 Task: Change the edit mode while creating a new wiki page in the repository "Javascript" to "MediaWiki".
Action: Mouse moved to (1153, 193)
Screenshot: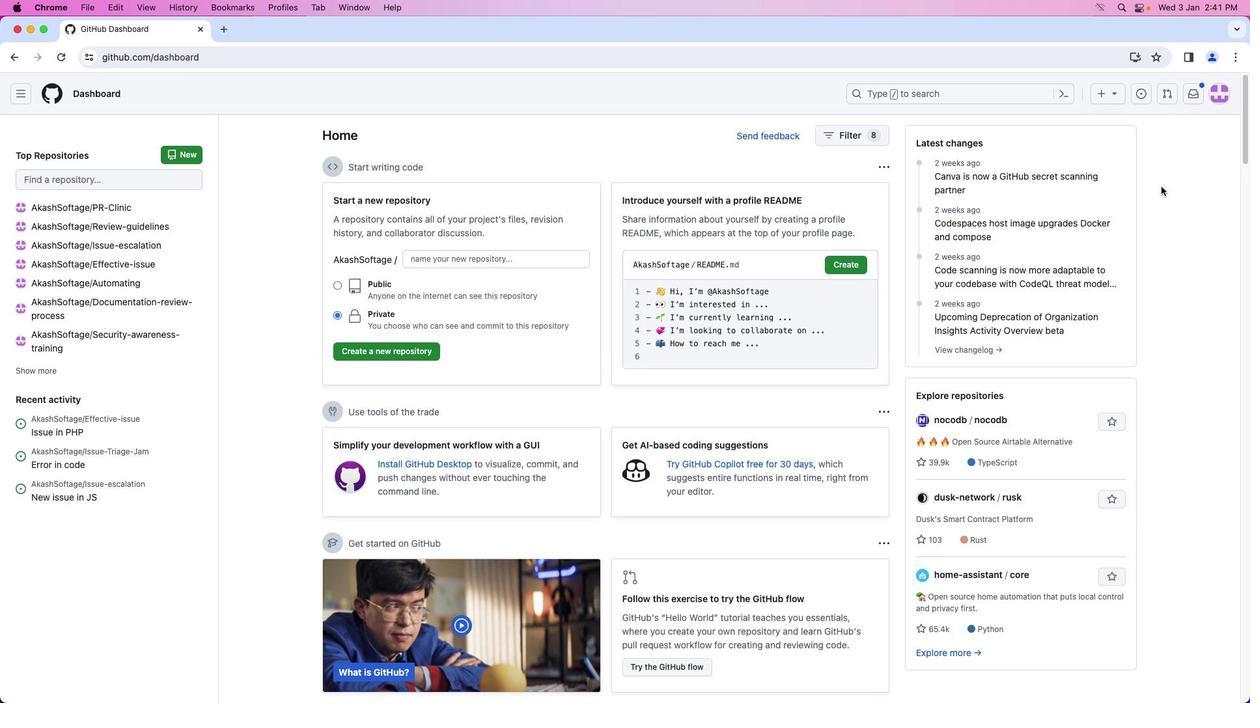 
Action: Mouse pressed left at (1153, 193)
Screenshot: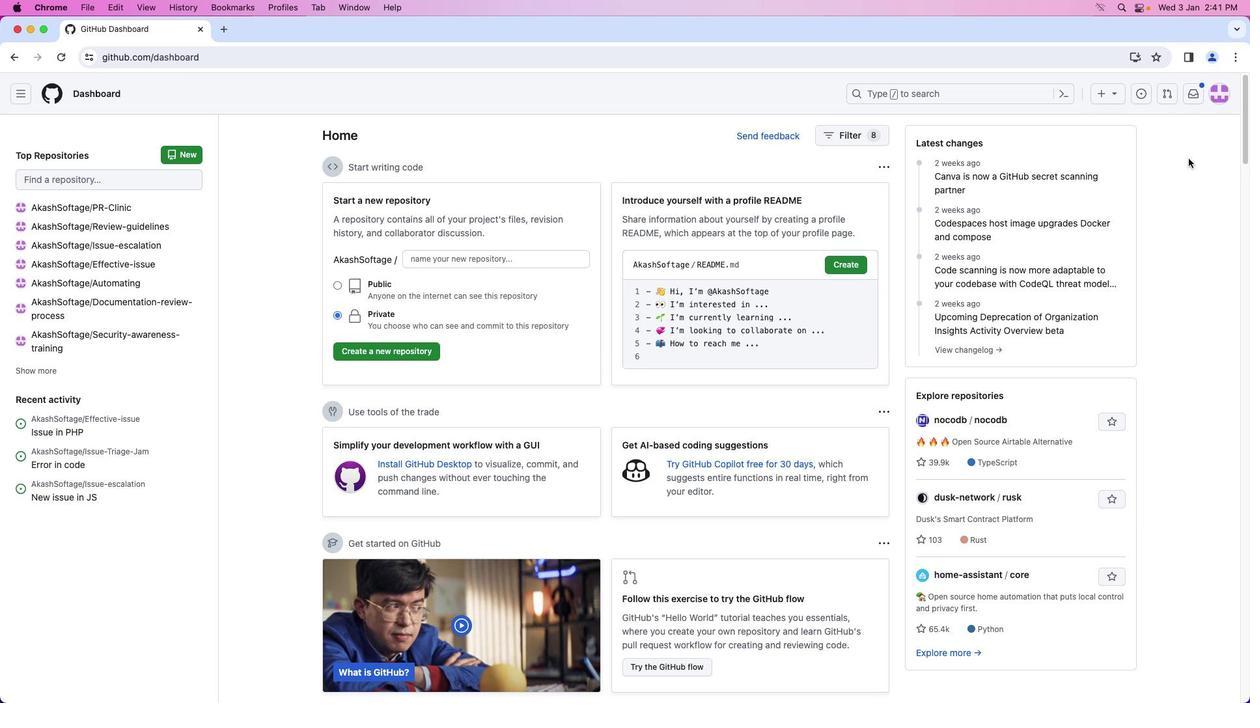 
Action: Mouse moved to (1216, 100)
Screenshot: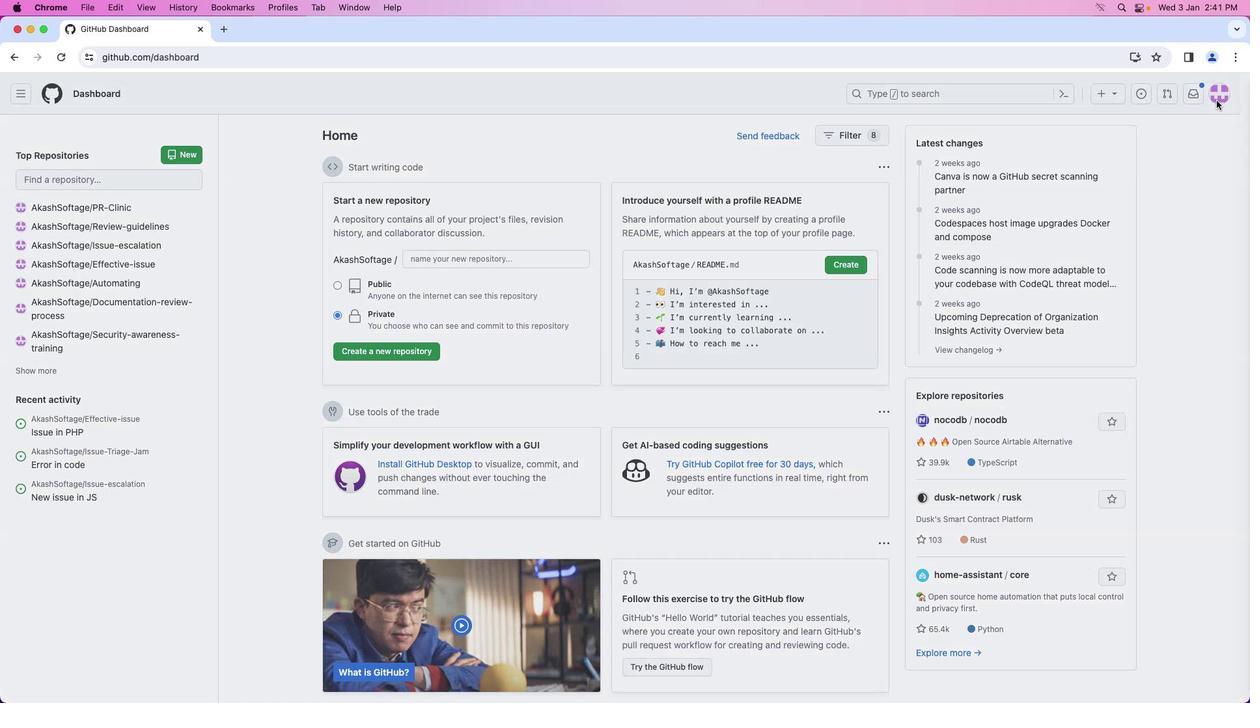 
Action: Mouse pressed left at (1216, 100)
Screenshot: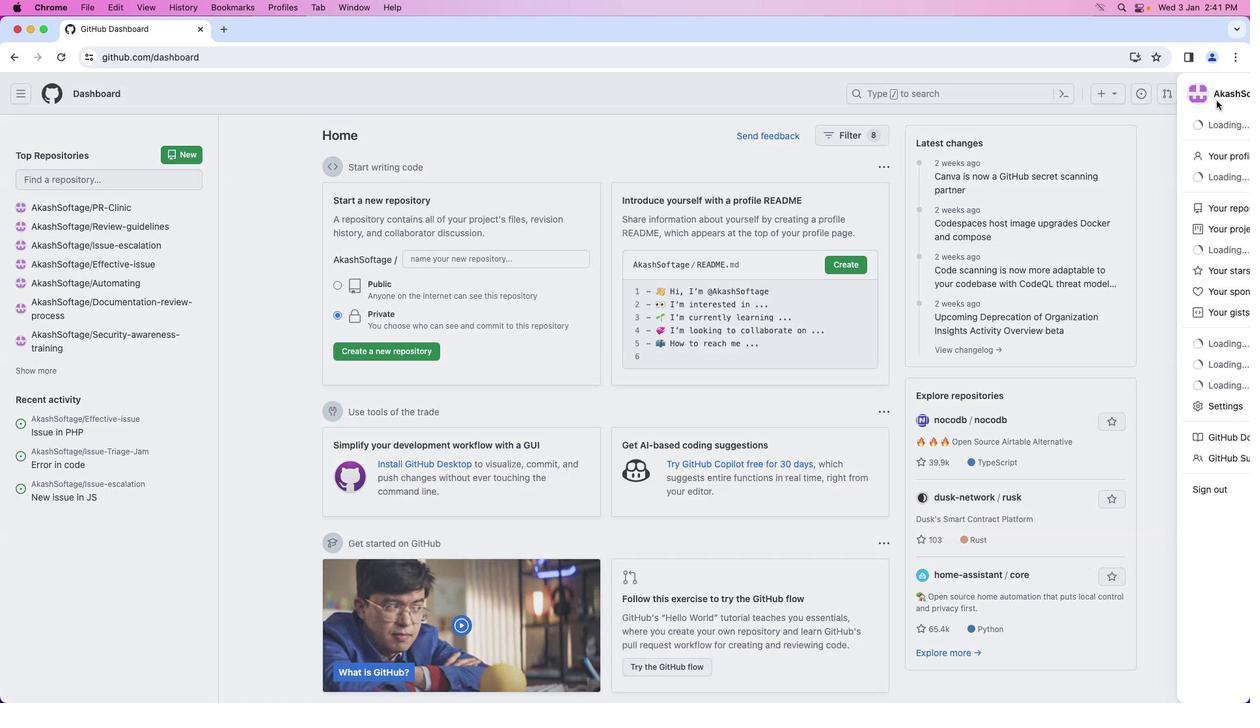 
Action: Mouse moved to (1188, 206)
Screenshot: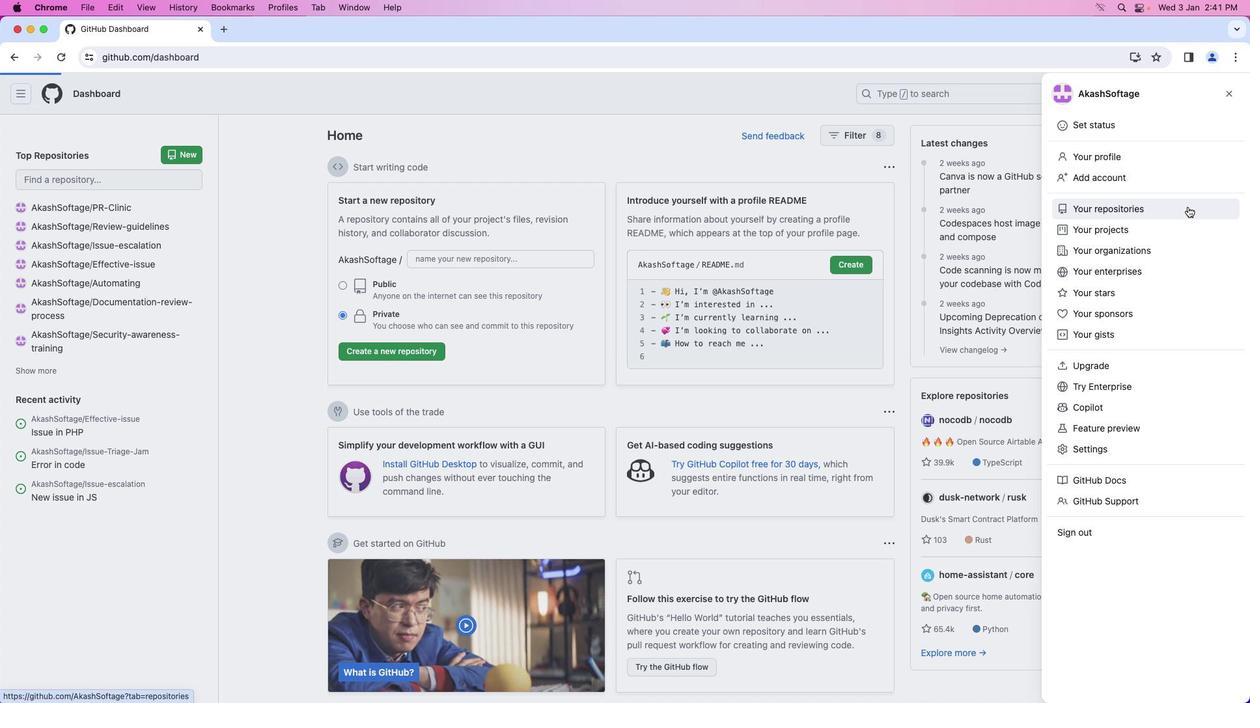 
Action: Mouse pressed left at (1188, 206)
Screenshot: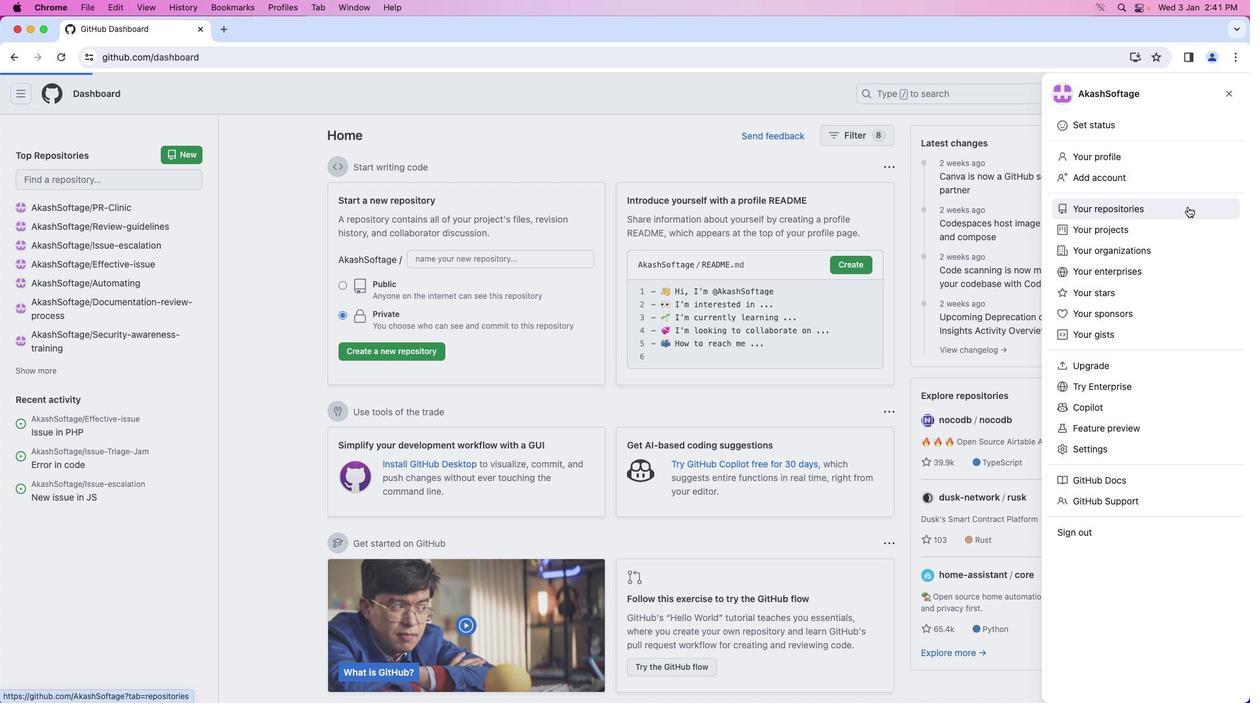 
Action: Mouse moved to (457, 217)
Screenshot: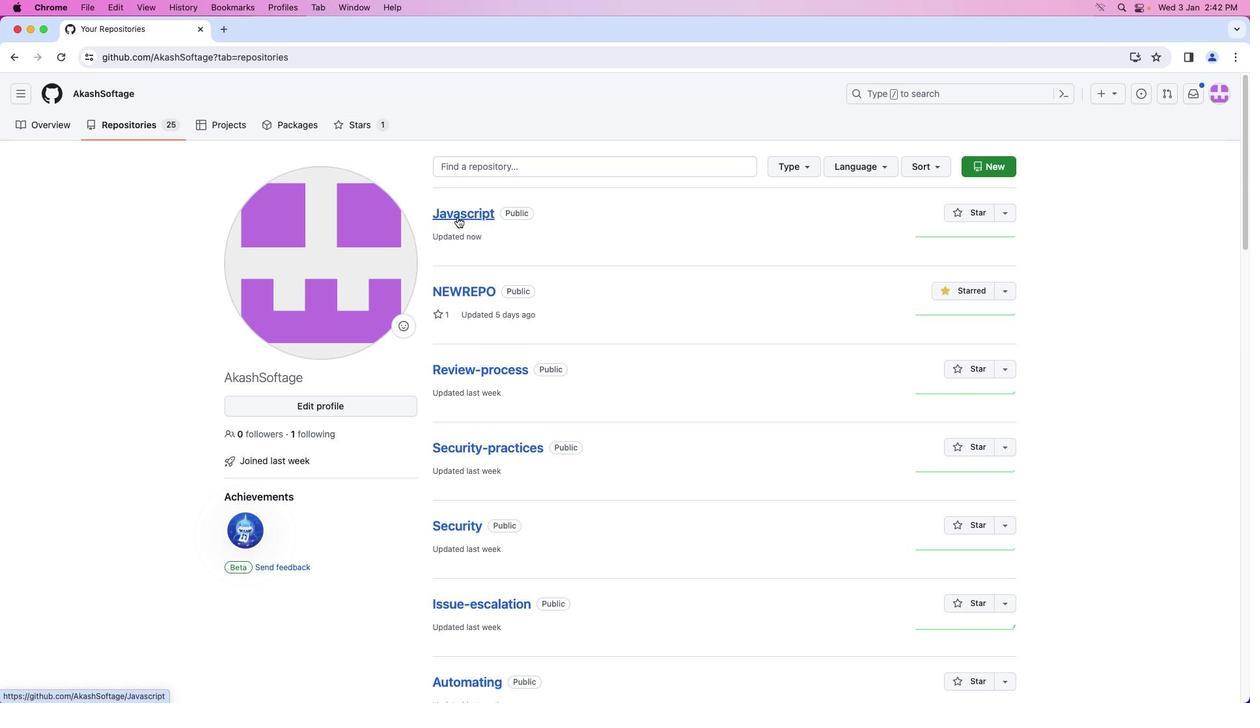 
Action: Mouse pressed left at (457, 217)
Screenshot: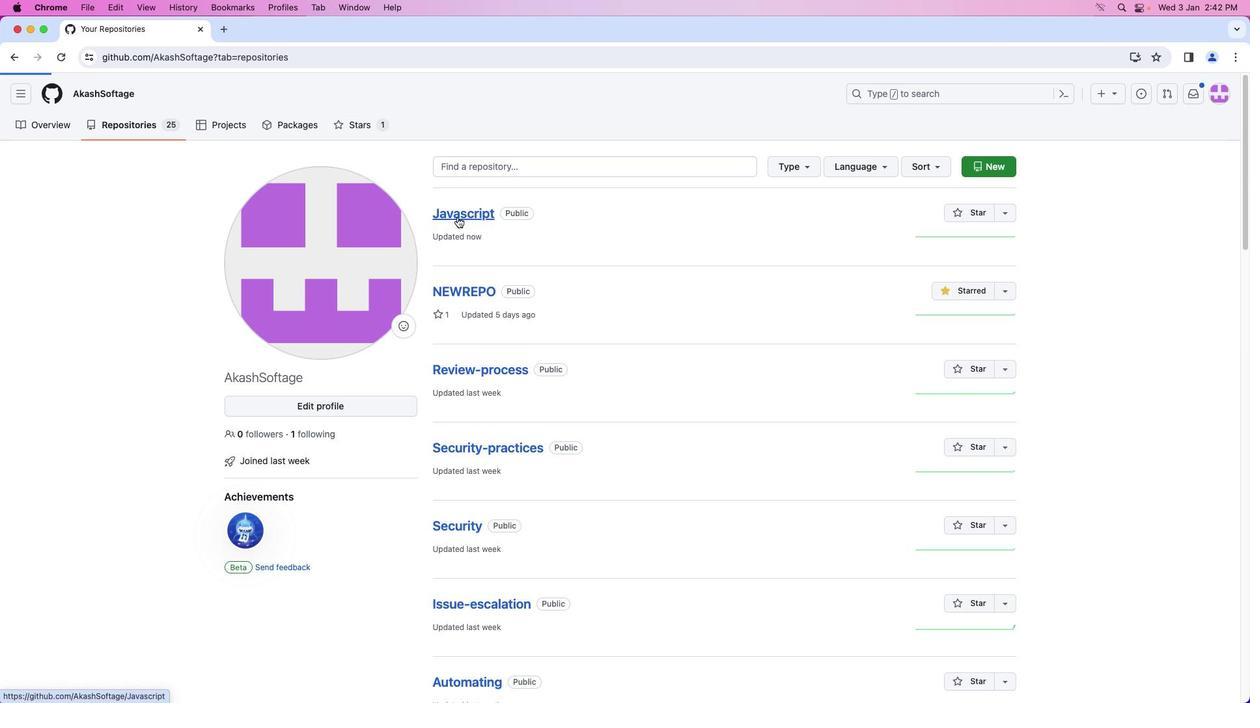 
Action: Mouse moved to (382, 123)
Screenshot: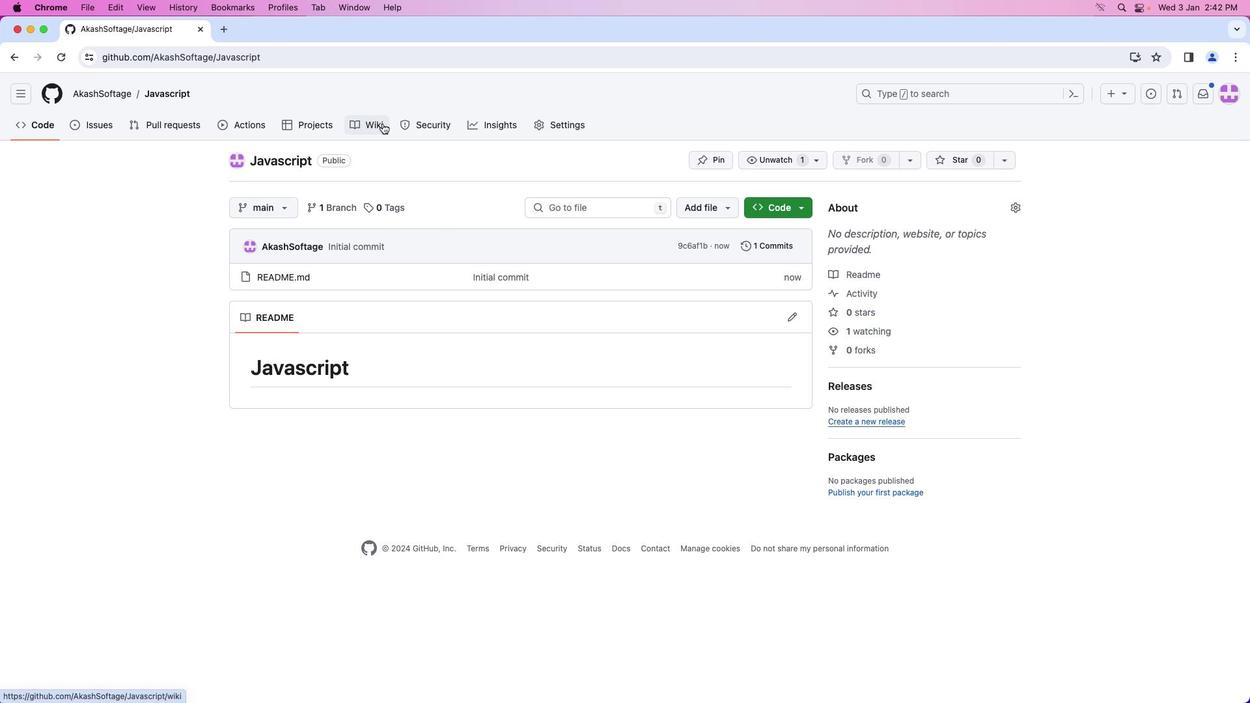 
Action: Mouse pressed left at (382, 123)
Screenshot: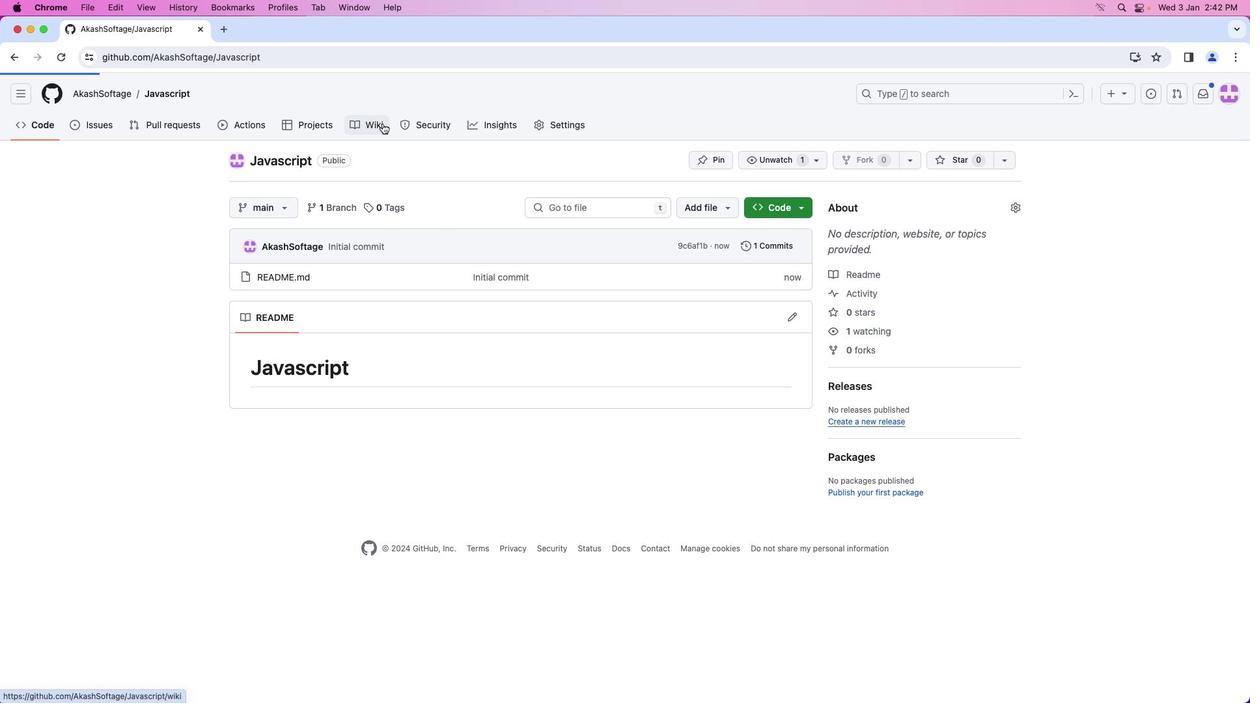 
Action: Mouse moved to (611, 297)
Screenshot: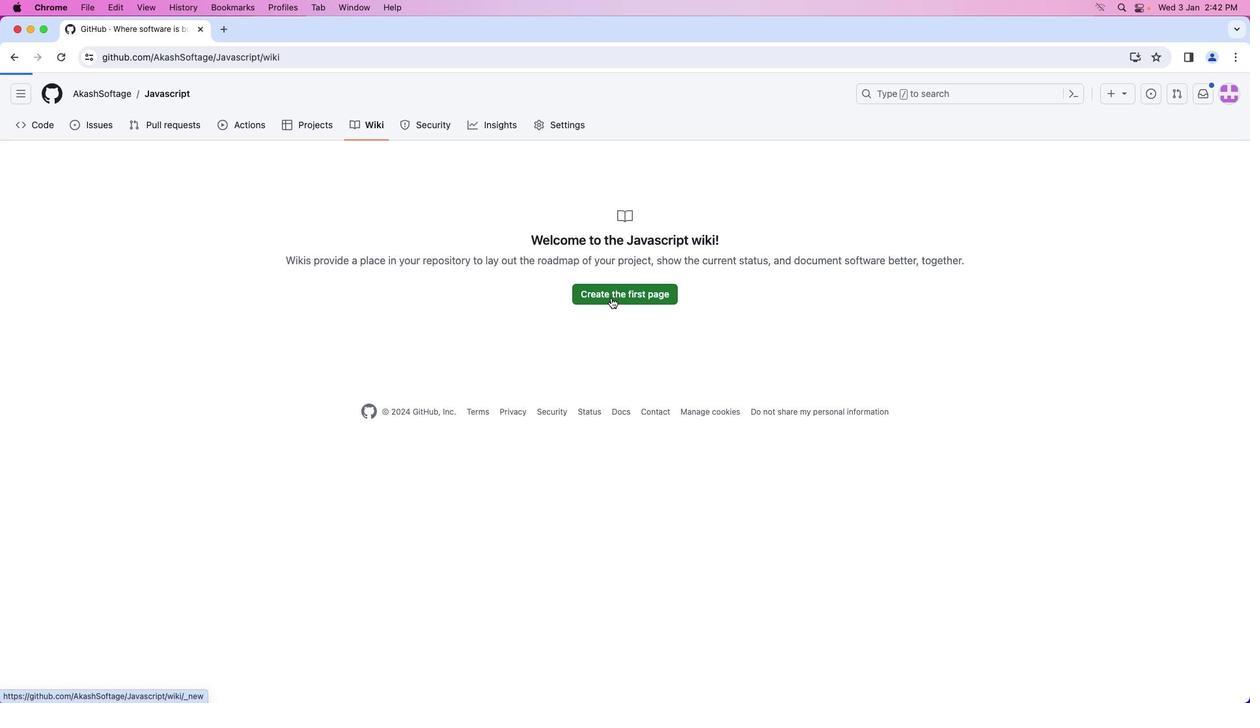 
Action: Mouse pressed left at (611, 297)
Screenshot: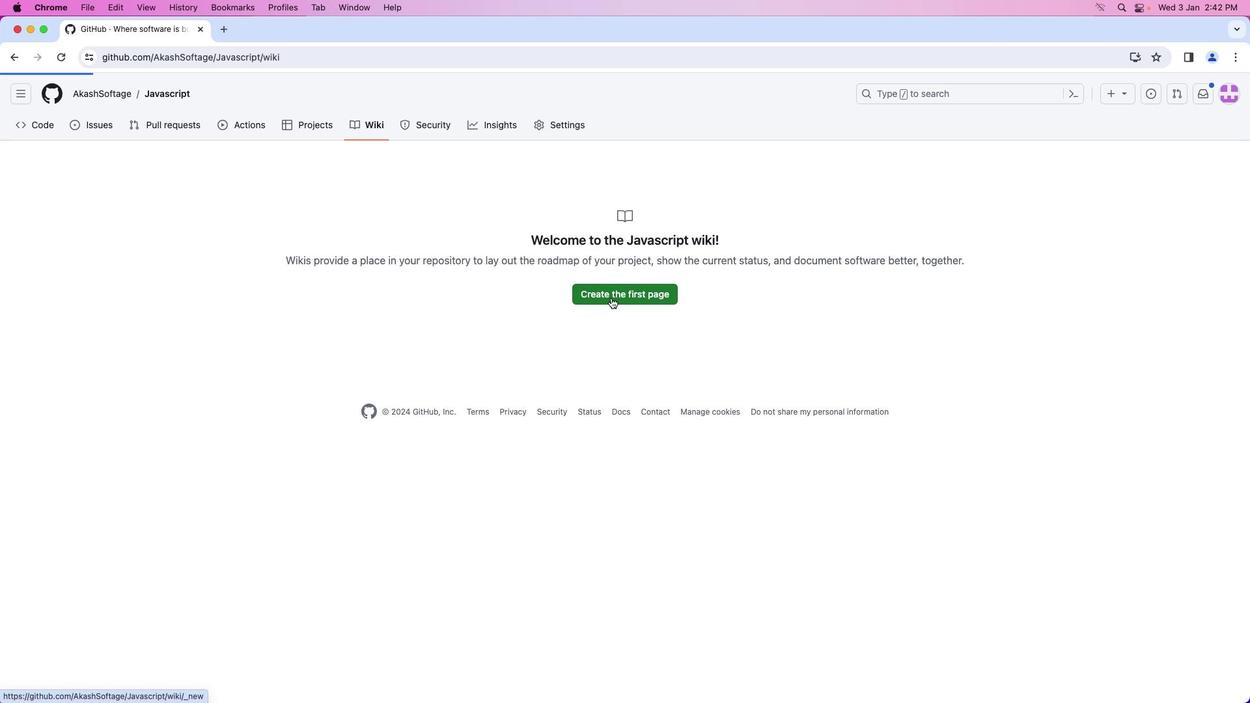 
Action: Mouse moved to (691, 265)
Screenshot: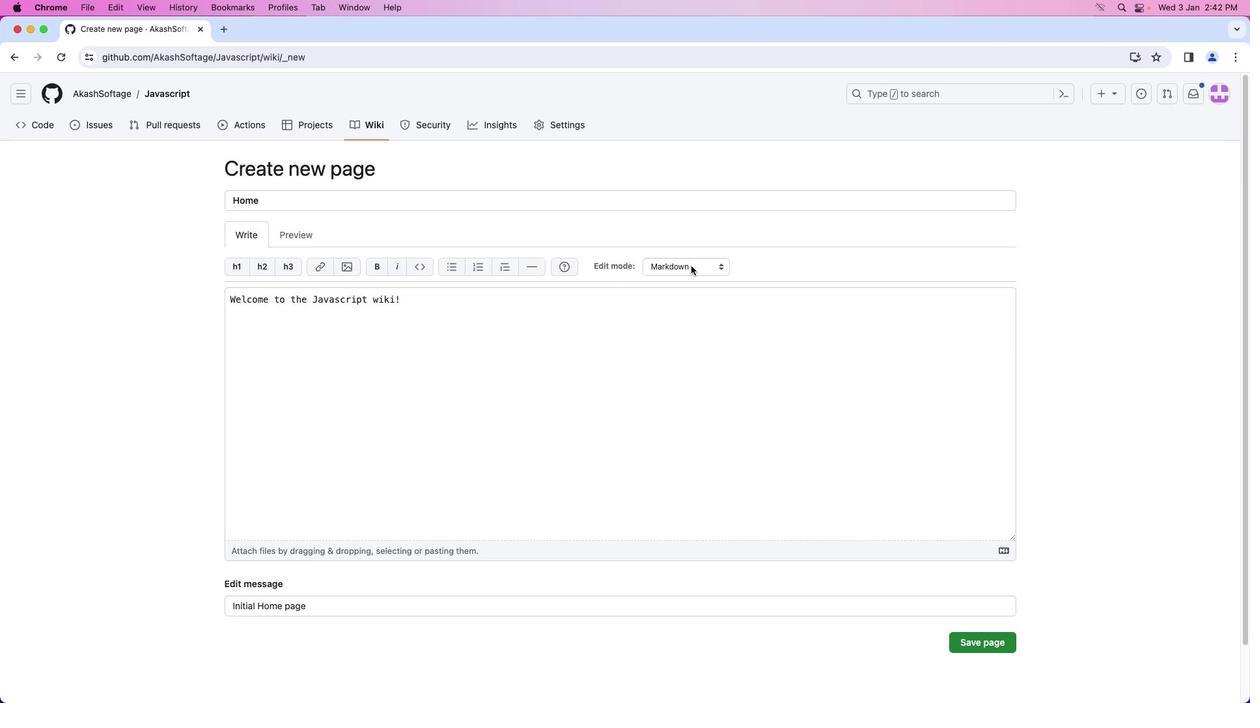 
Action: Mouse pressed left at (691, 265)
Screenshot: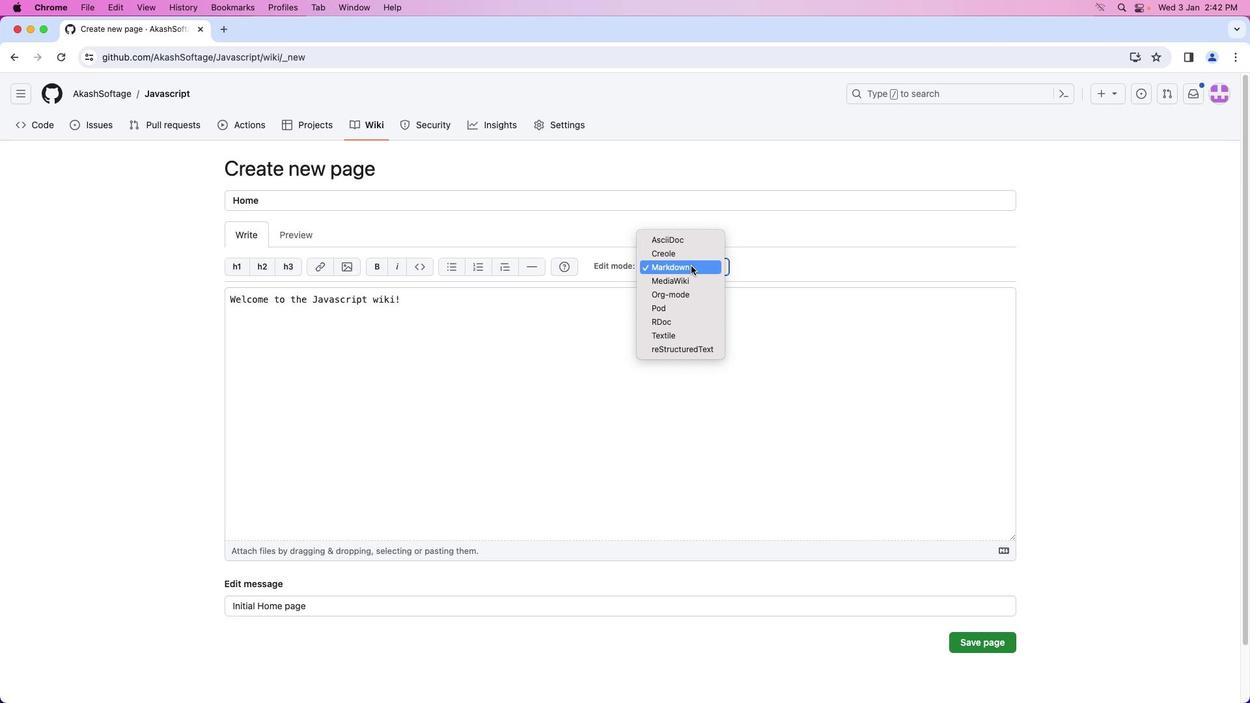 
Action: Mouse moved to (694, 280)
Screenshot: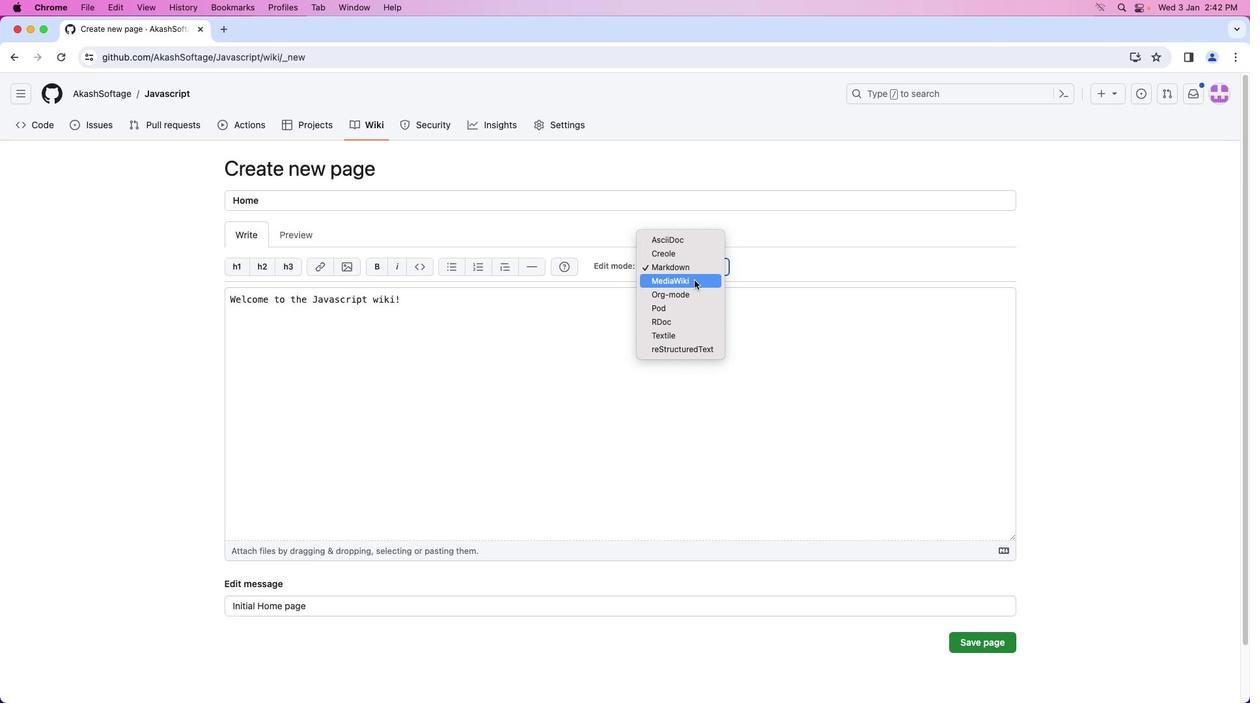 
Action: Mouse pressed left at (694, 280)
Screenshot: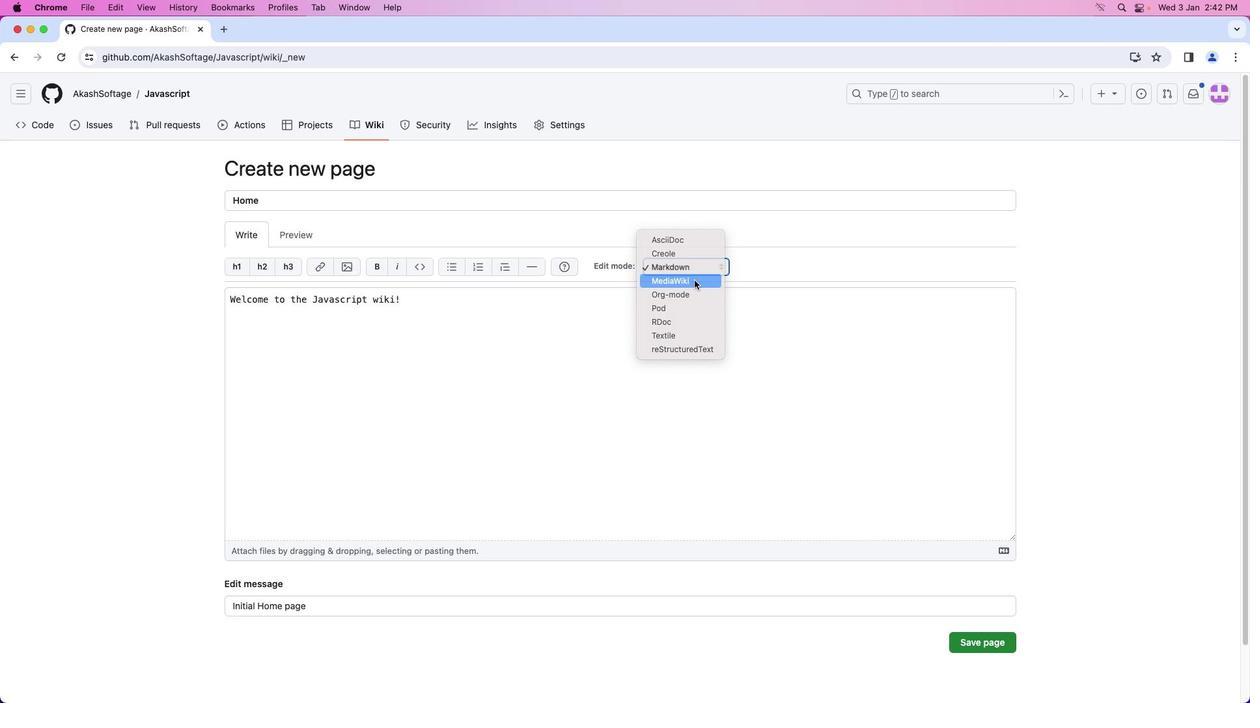 
Action: Mouse moved to (1000, 636)
Screenshot: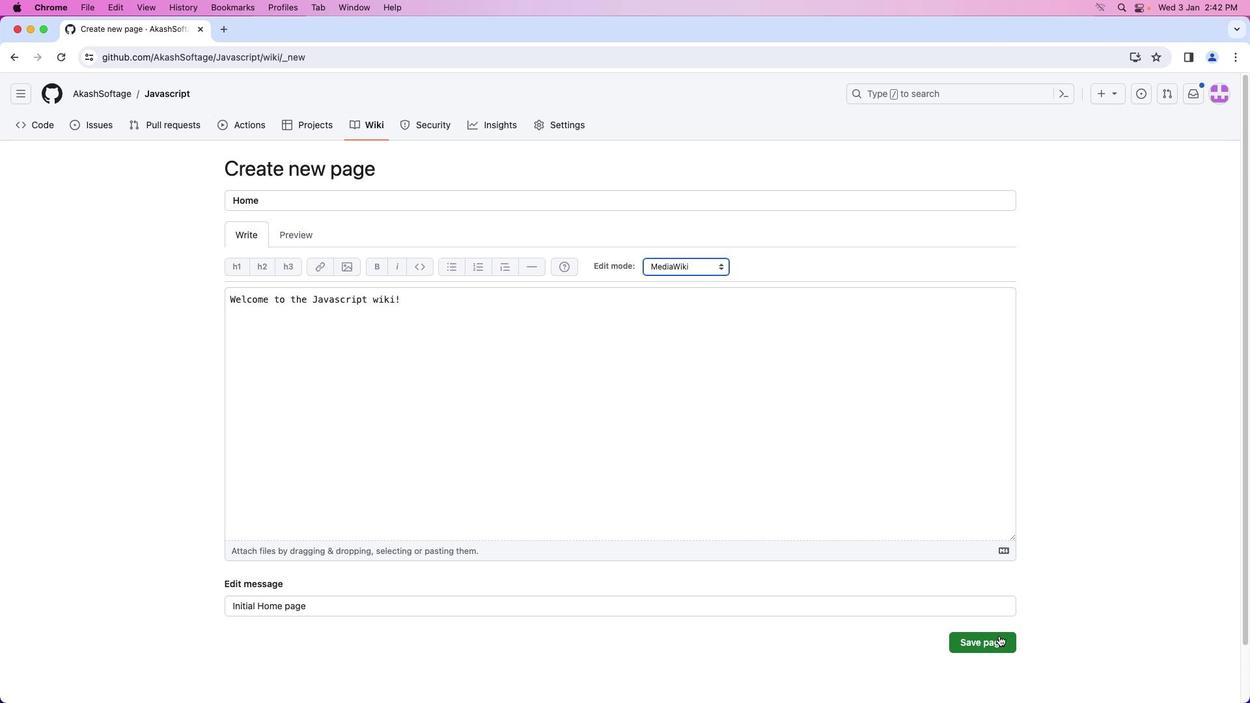 
Action: Mouse pressed left at (1000, 636)
Screenshot: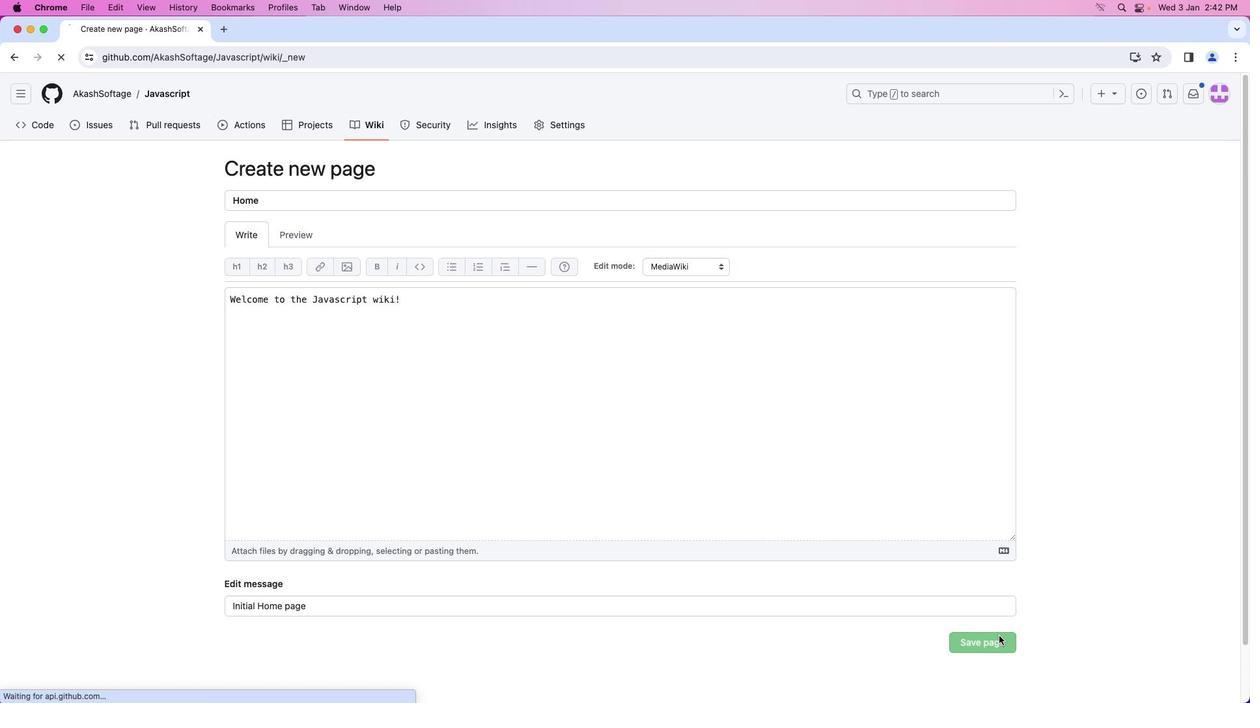 
Action: Mouse moved to (994, 633)
Screenshot: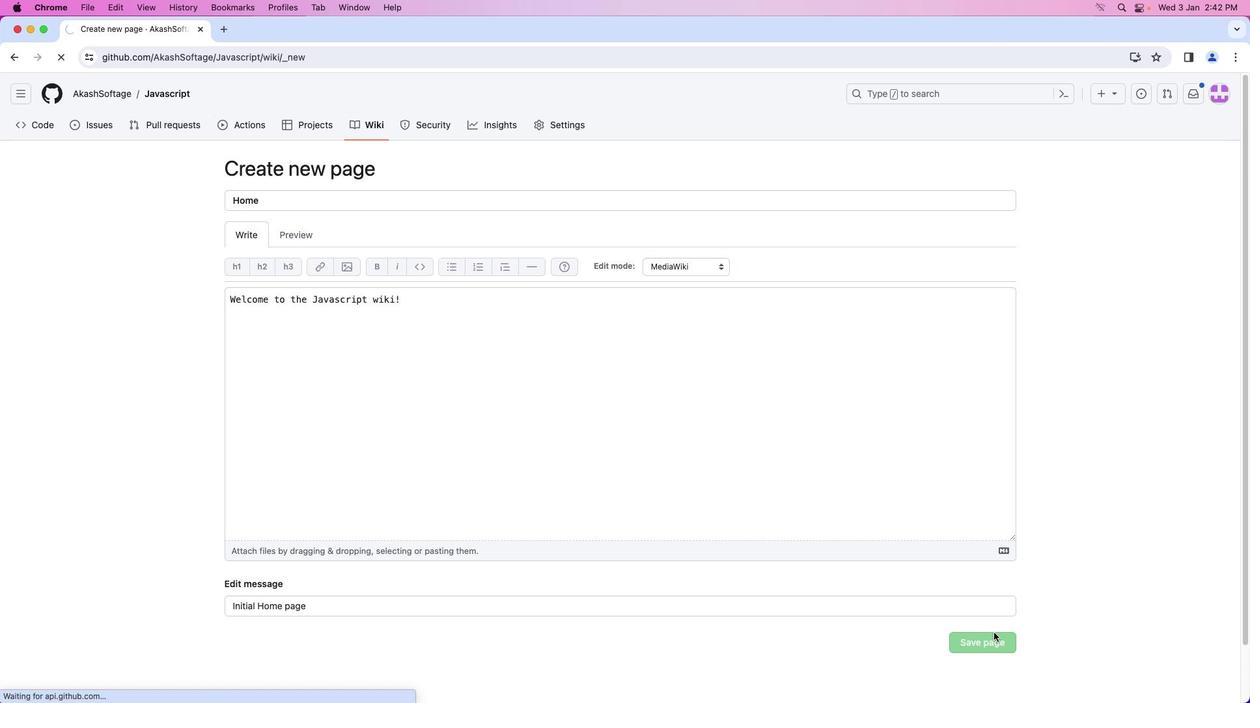 
